 Task: Reset the filters.
Action: Mouse moved to (21, 128)
Screenshot: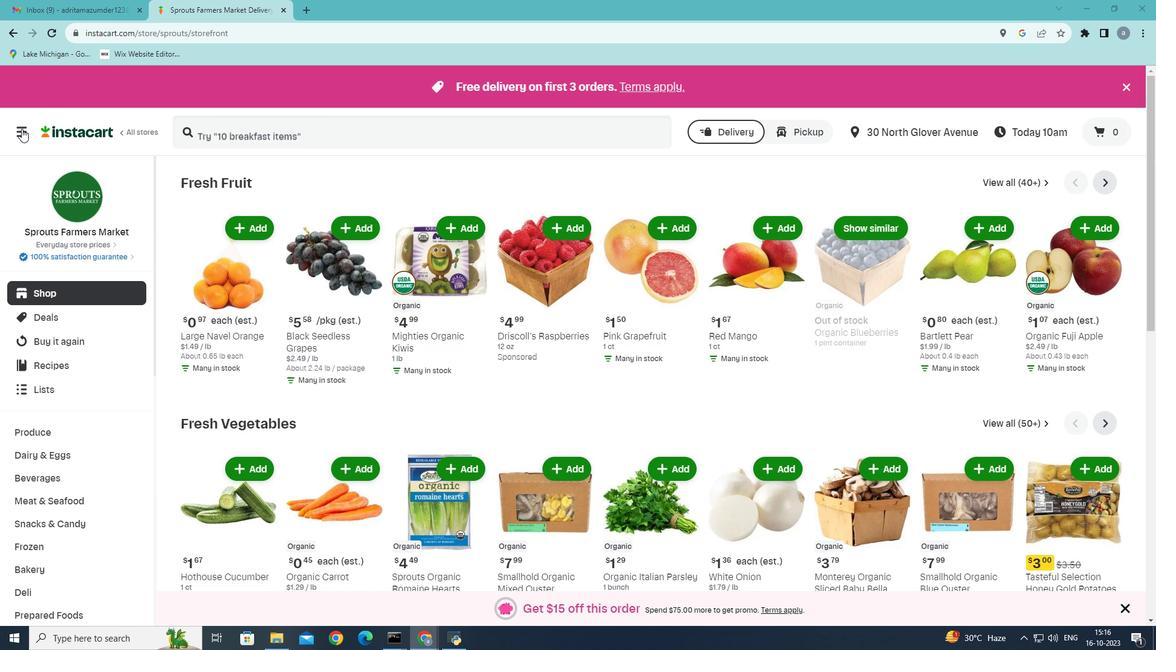 
Action: Mouse pressed left at (21, 128)
Screenshot: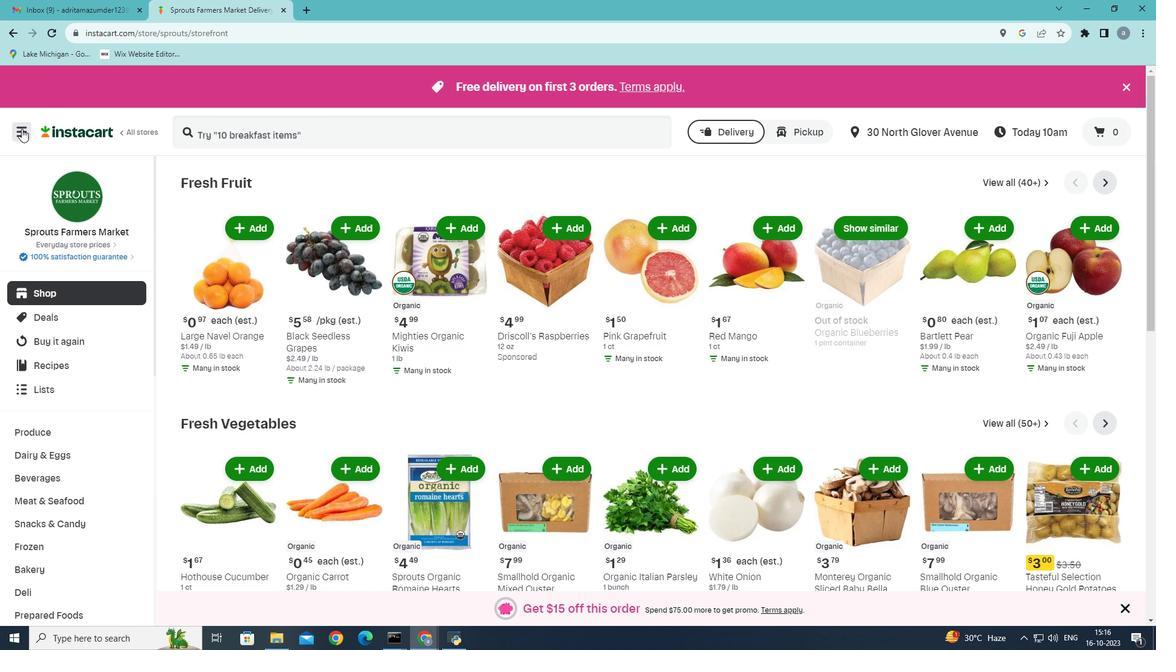 
Action: Mouse moved to (53, 351)
Screenshot: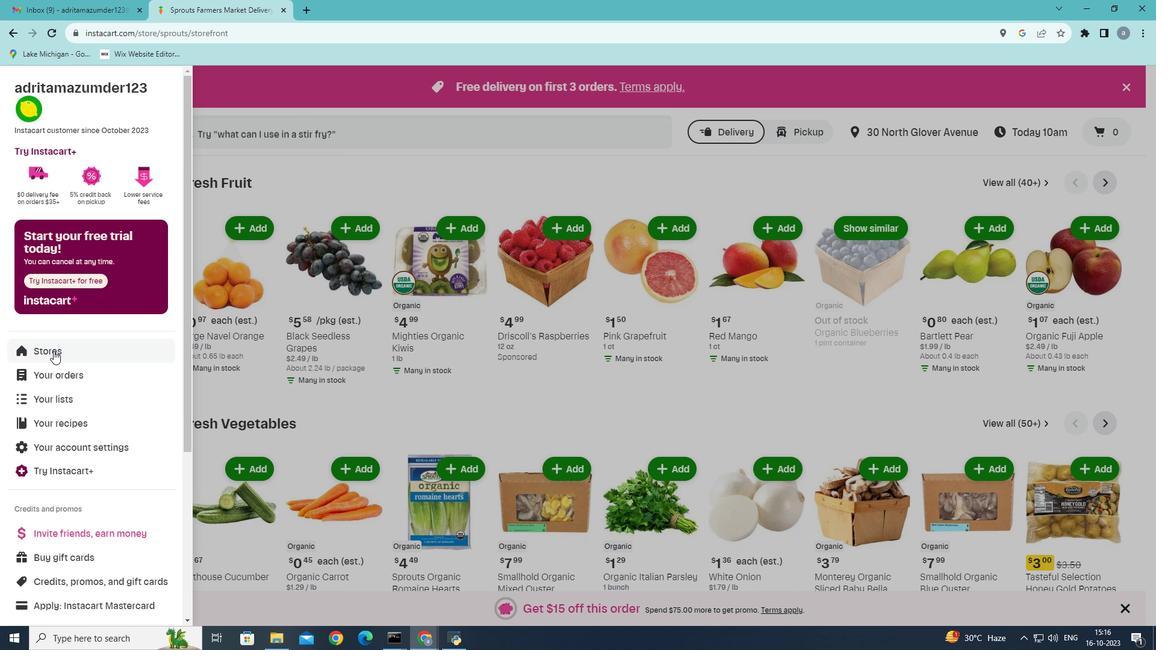 
Action: Mouse pressed left at (53, 351)
Screenshot: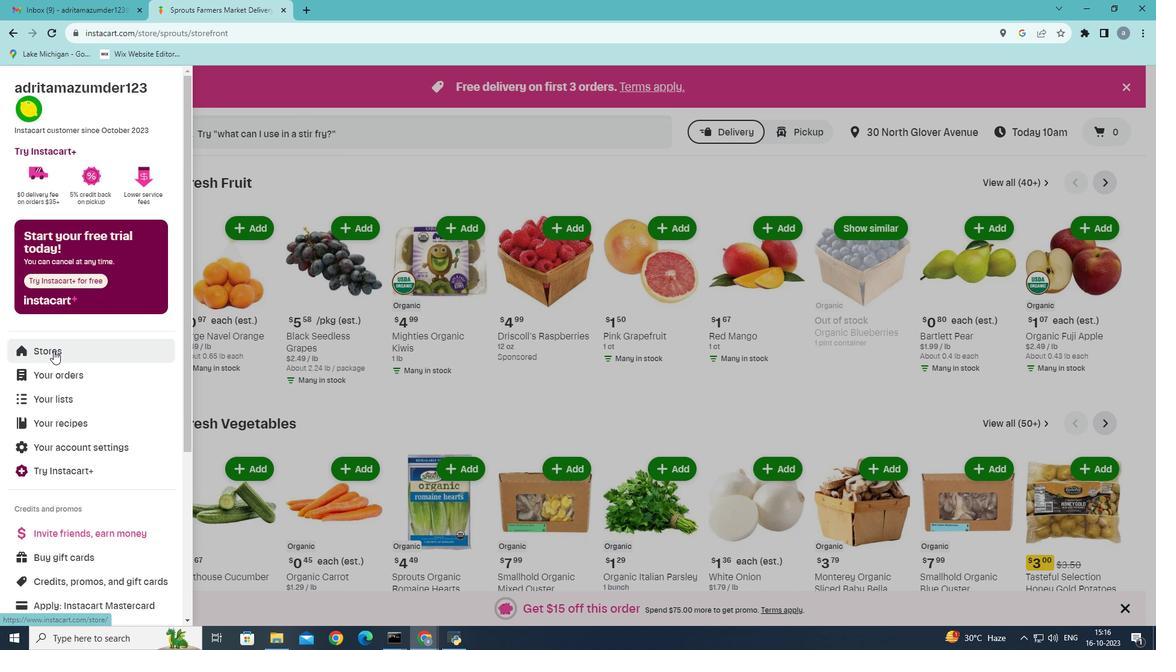 
Action: Mouse moved to (274, 140)
Screenshot: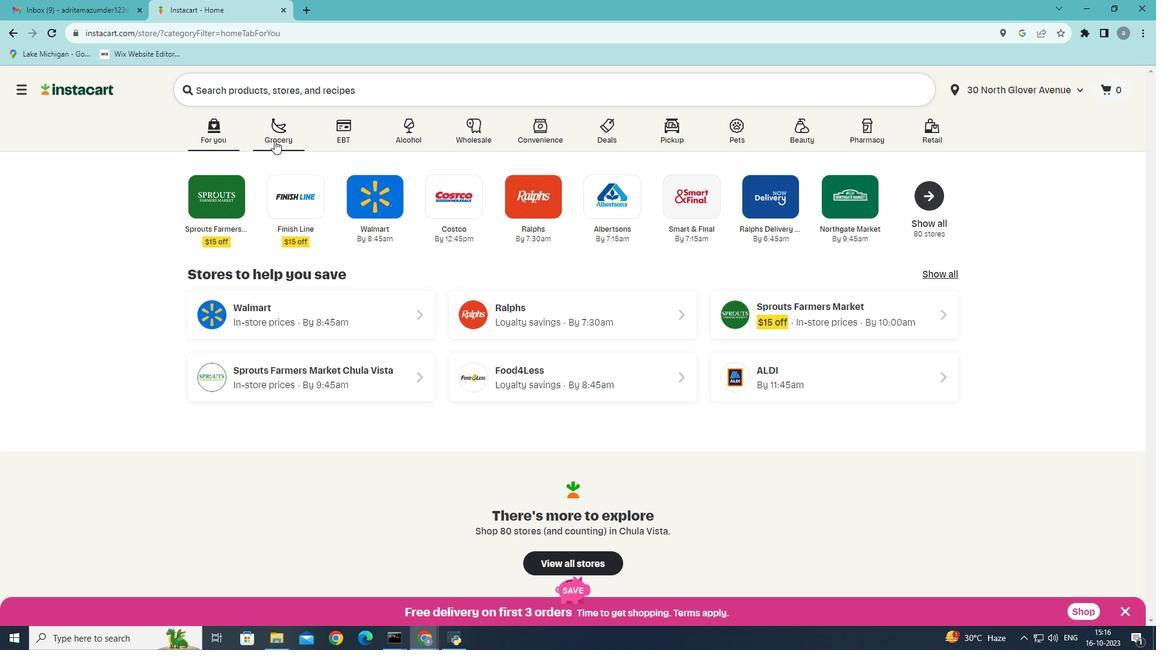 
Action: Mouse pressed left at (274, 140)
Screenshot: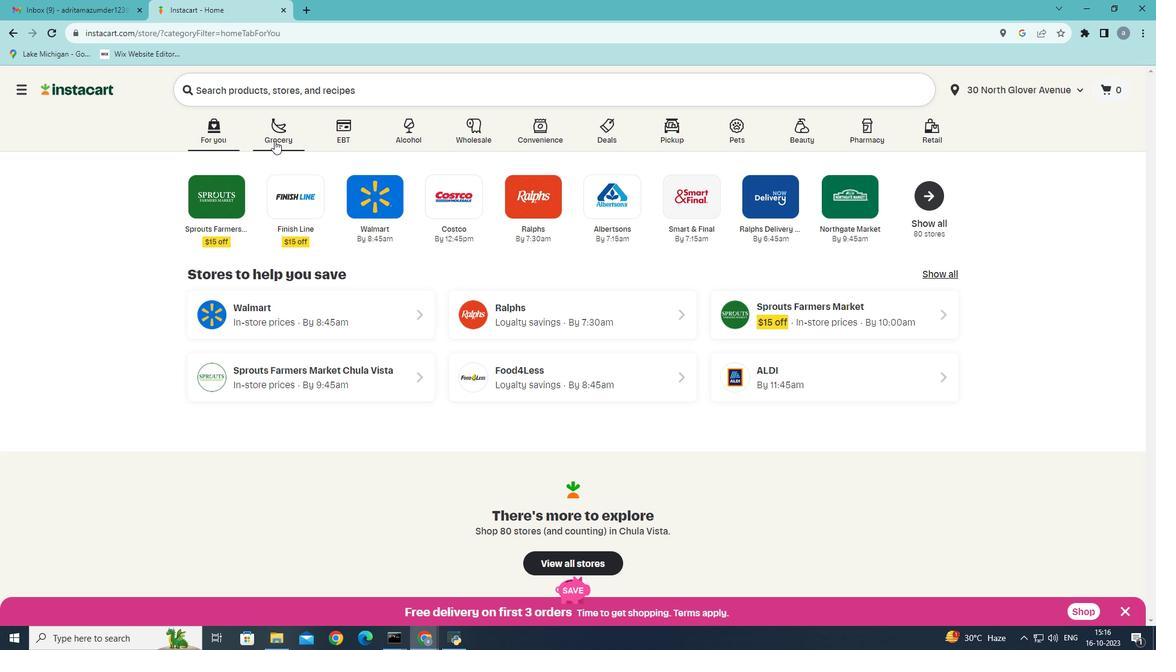 
Action: Mouse moved to (829, 269)
Screenshot: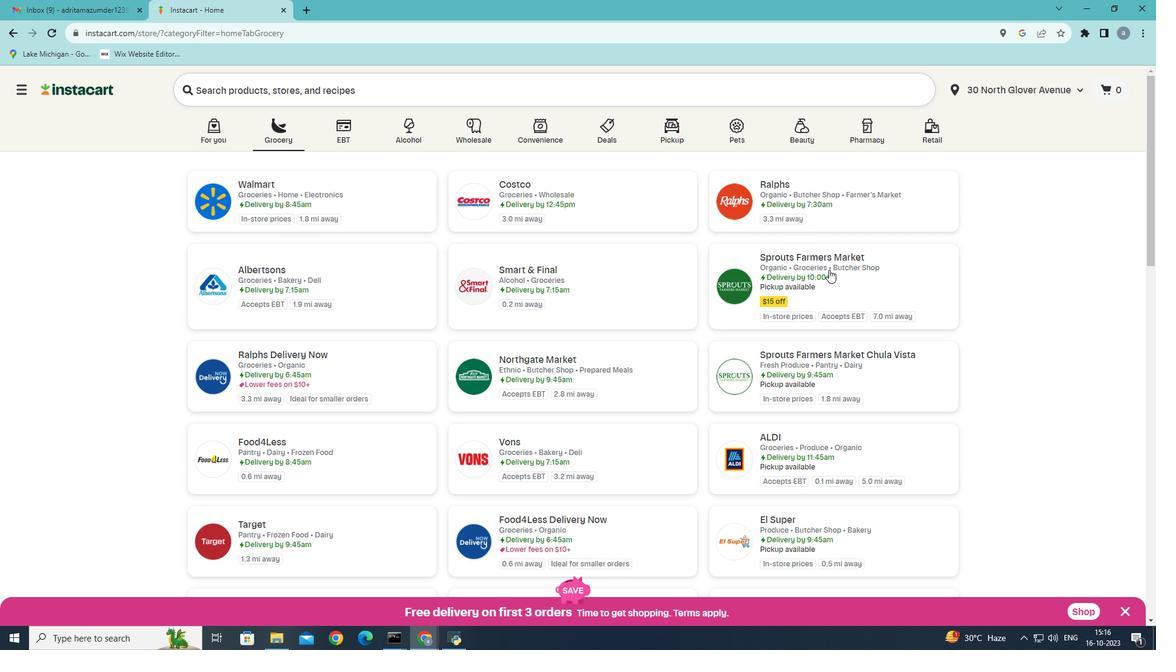 
Action: Mouse pressed left at (829, 269)
Screenshot: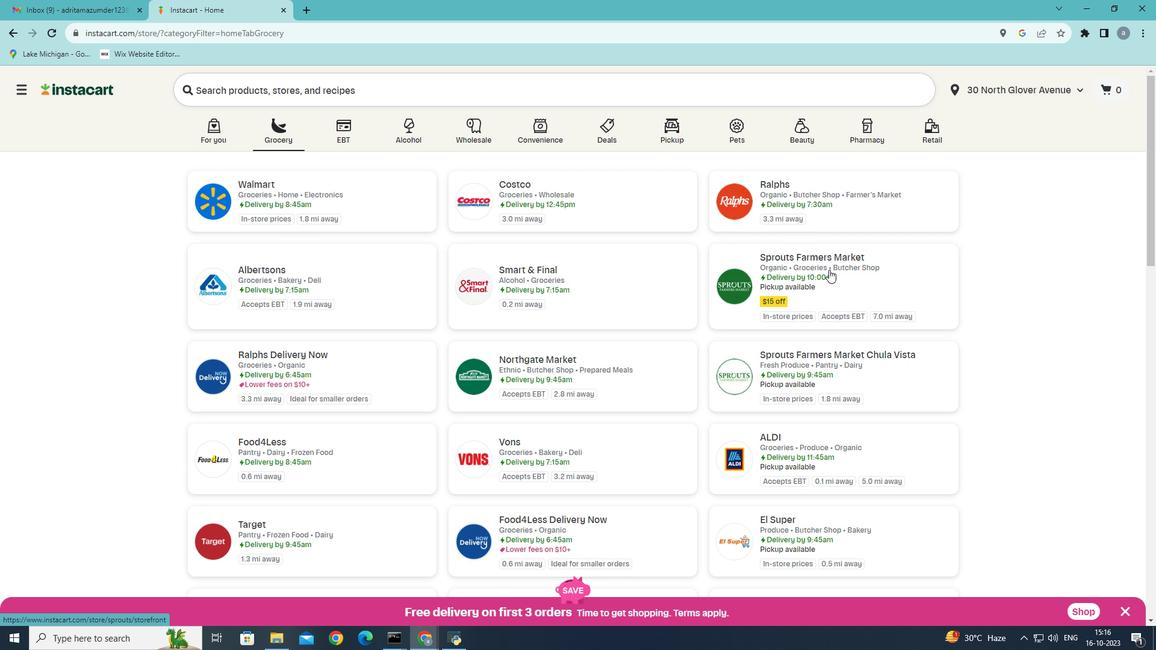 
Action: Mouse moved to (69, 501)
Screenshot: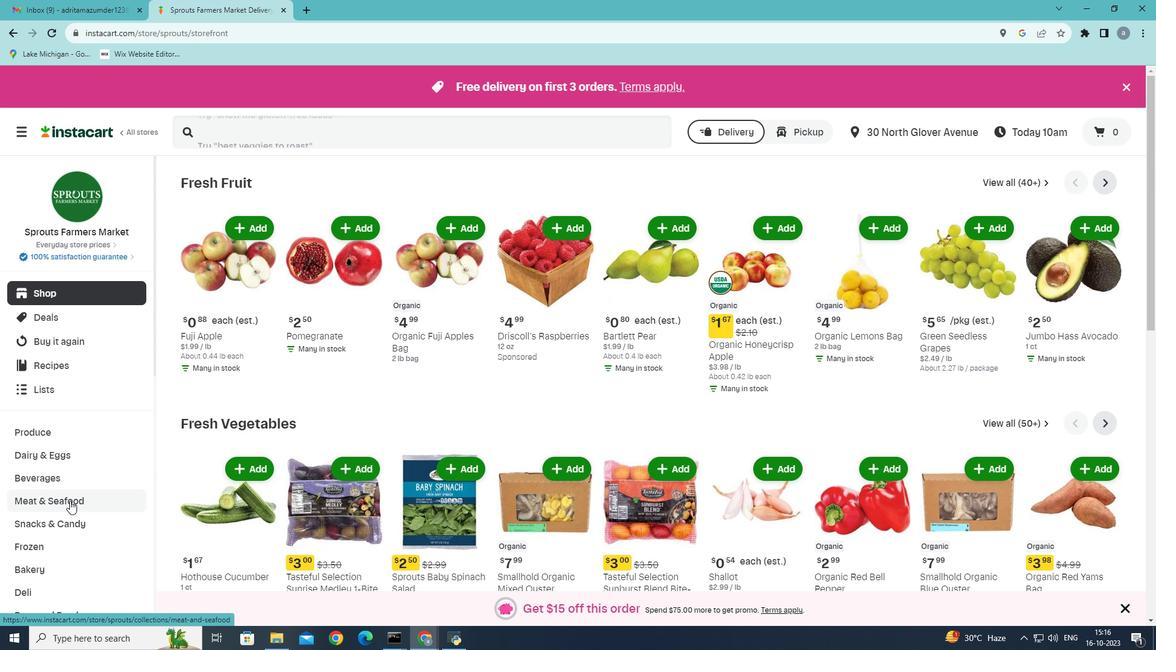 
Action: Mouse pressed left at (69, 501)
Screenshot: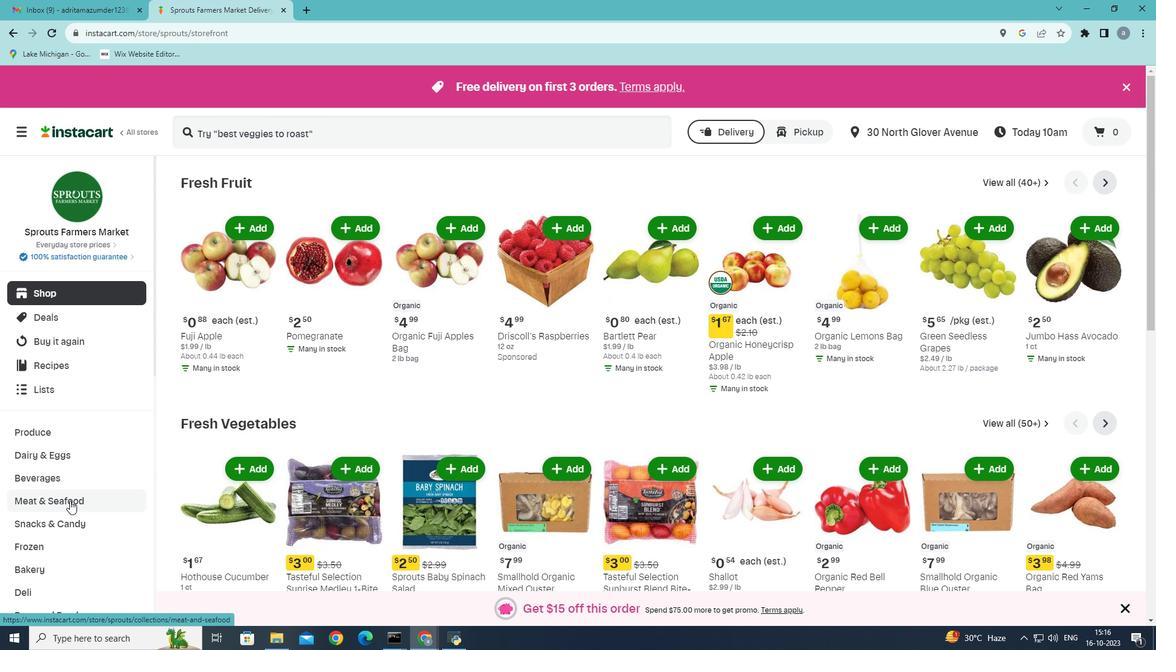 
Action: Mouse moved to (306, 209)
Screenshot: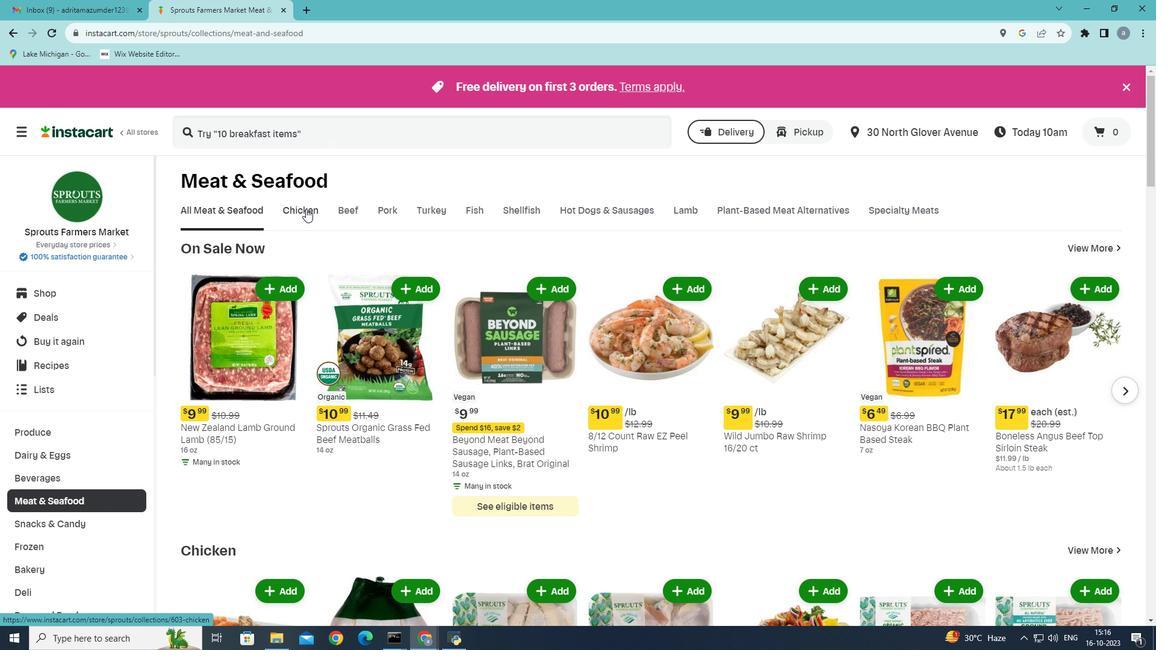 
Action: Mouse pressed left at (306, 209)
Screenshot: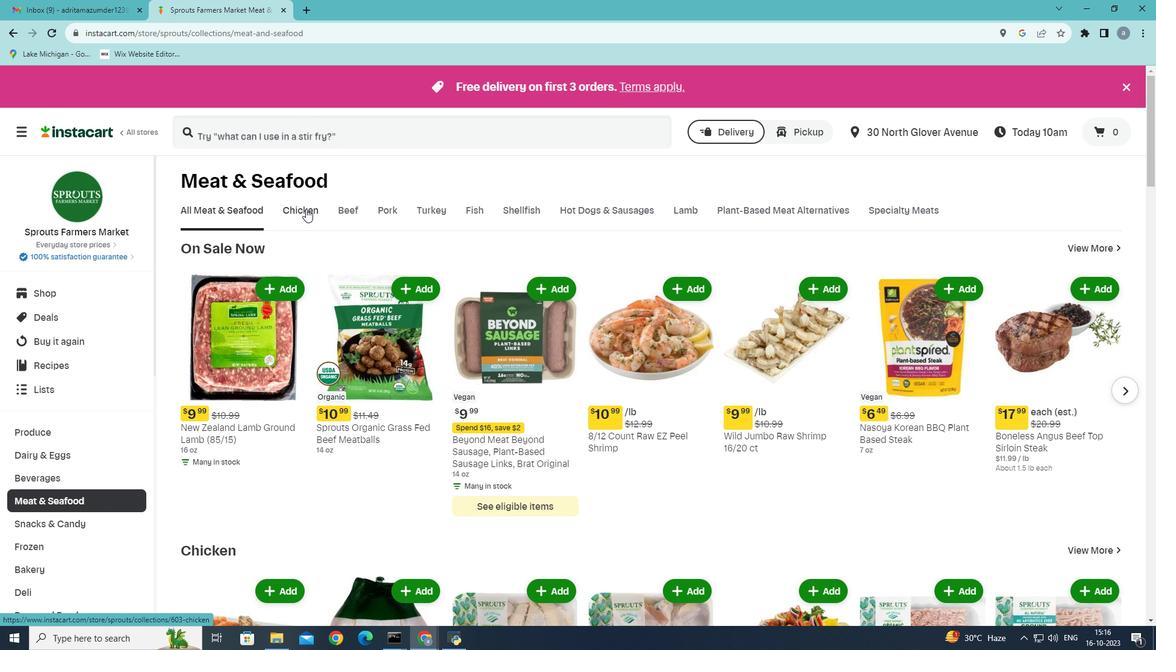 
Action: Mouse moved to (273, 263)
Screenshot: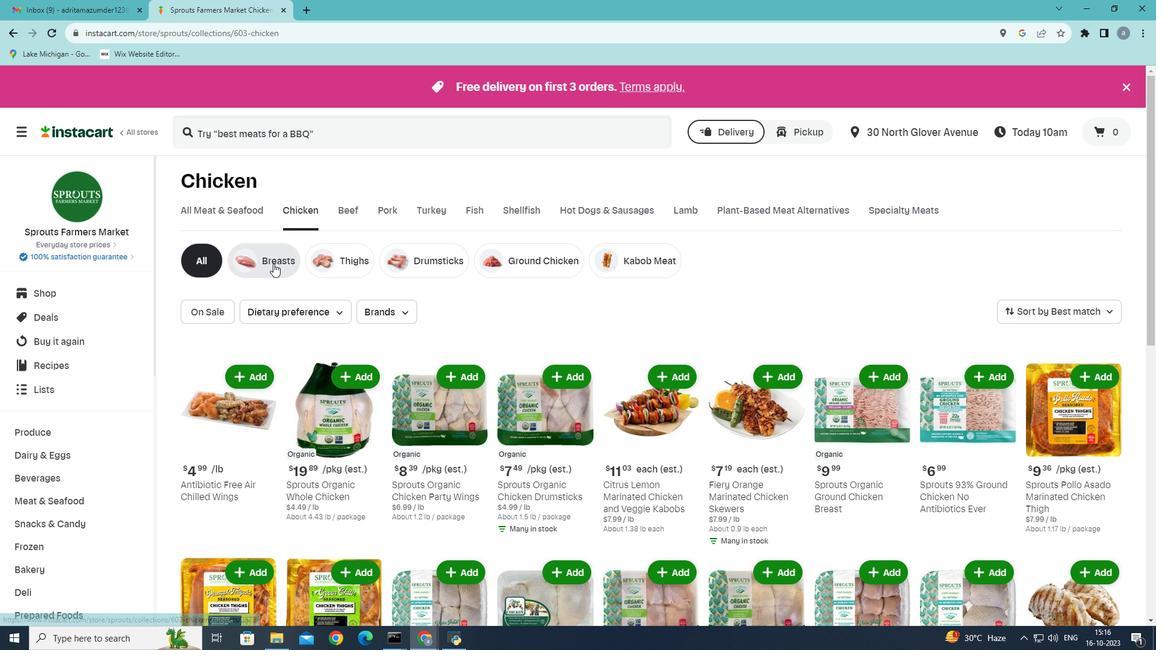 
Action: Mouse pressed left at (273, 263)
Screenshot: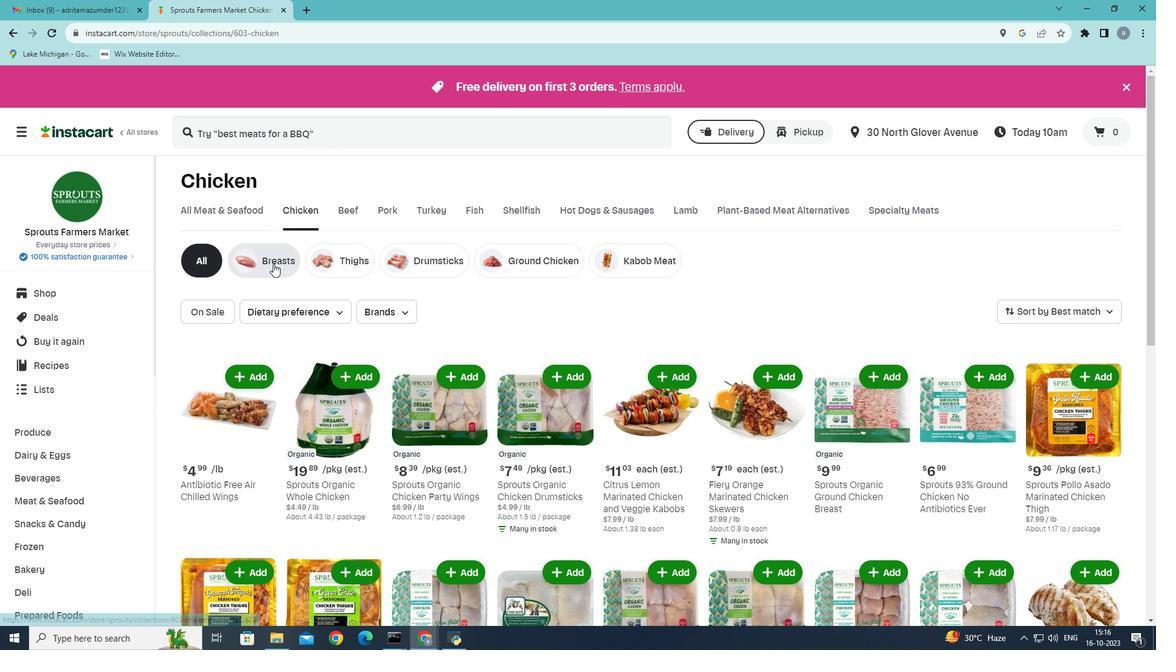 
Action: Mouse moved to (402, 321)
Screenshot: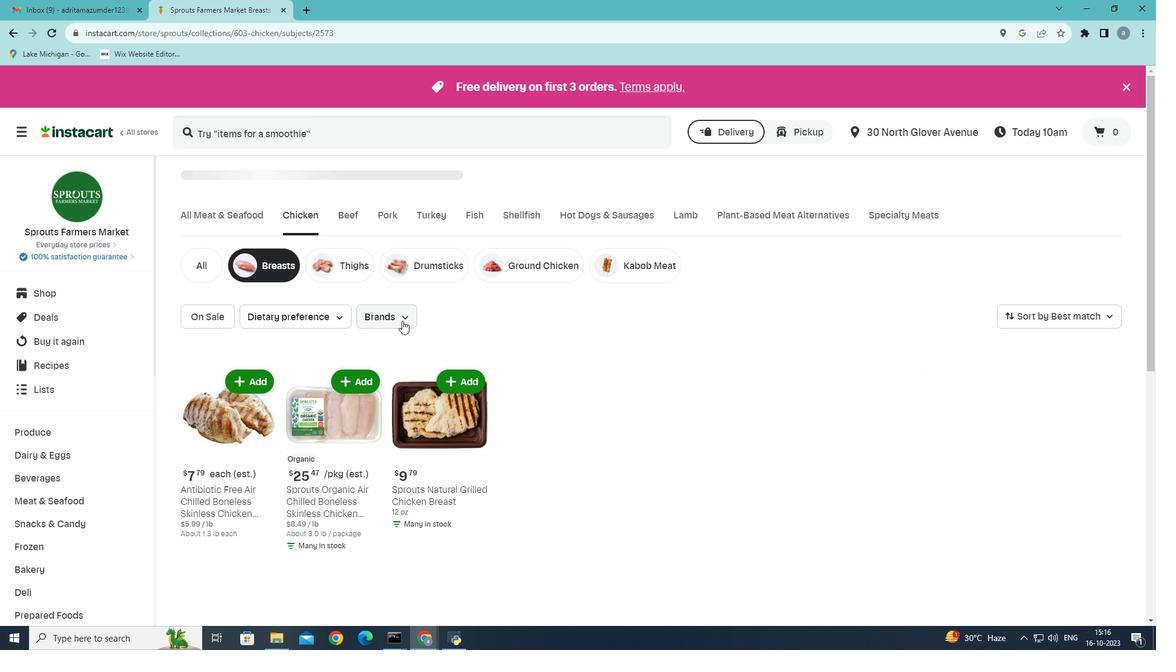 
Action: Mouse pressed left at (402, 321)
Screenshot: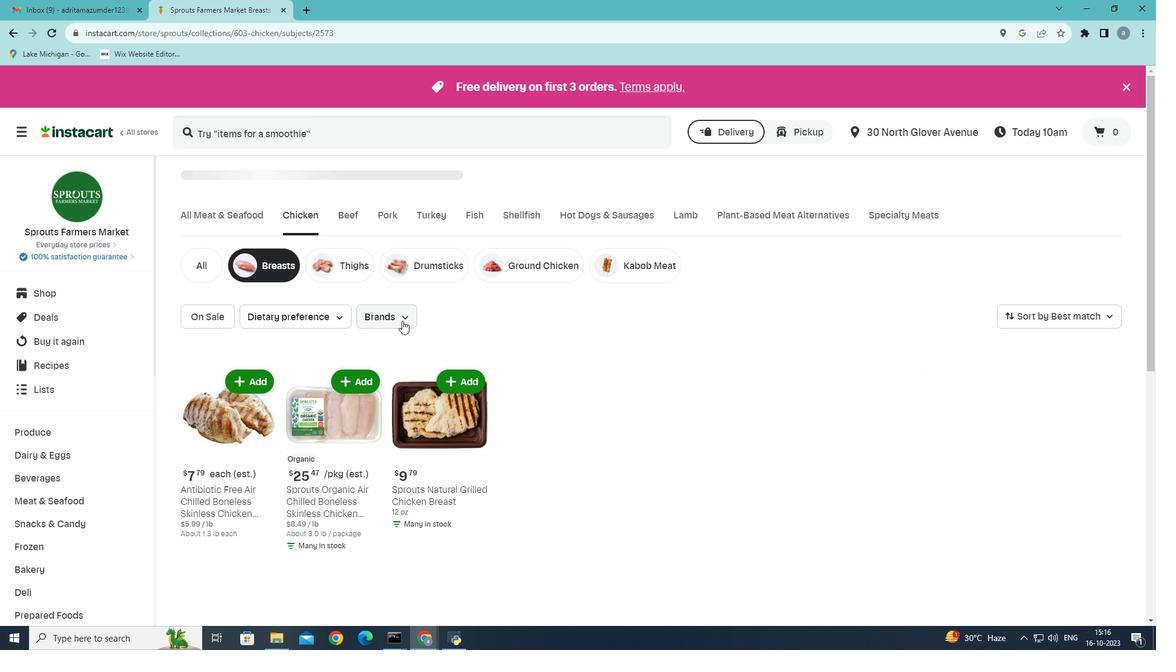 
Action: Mouse moved to (396, 402)
Screenshot: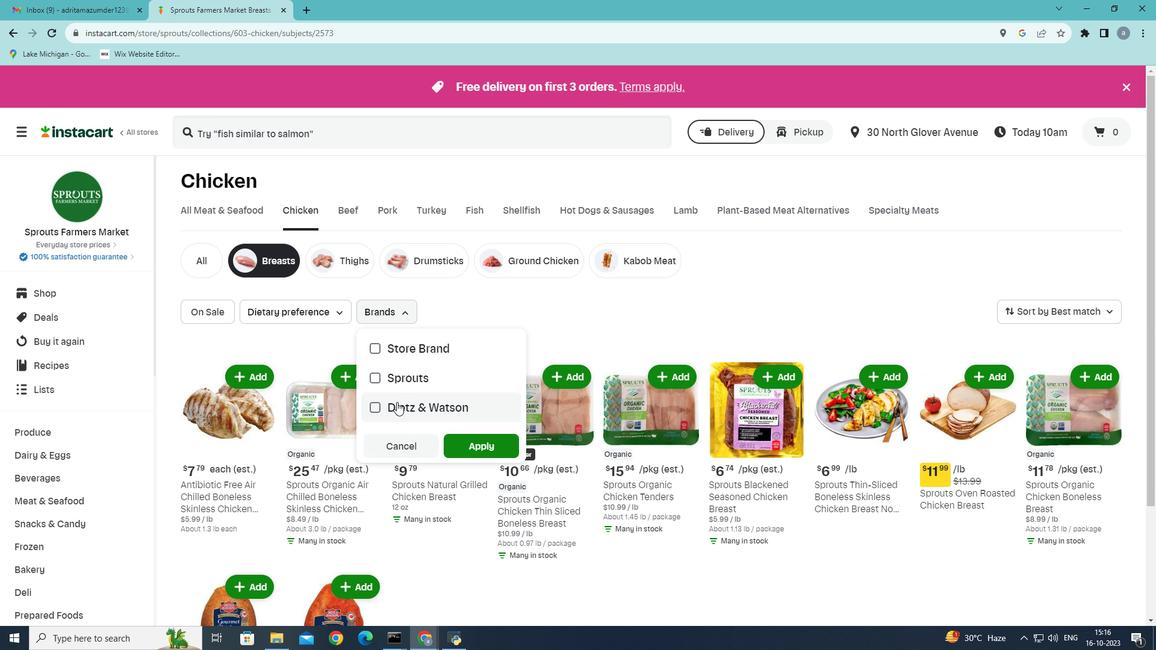 
Action: Mouse pressed left at (396, 402)
Screenshot: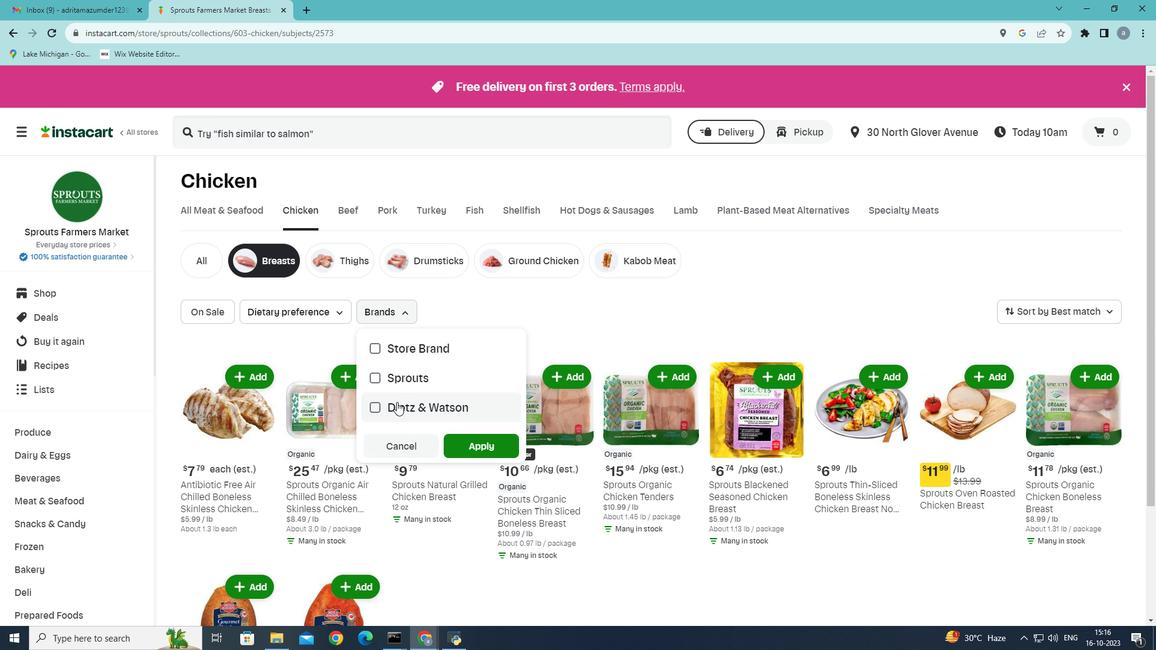 
Action: Mouse moved to (474, 447)
Screenshot: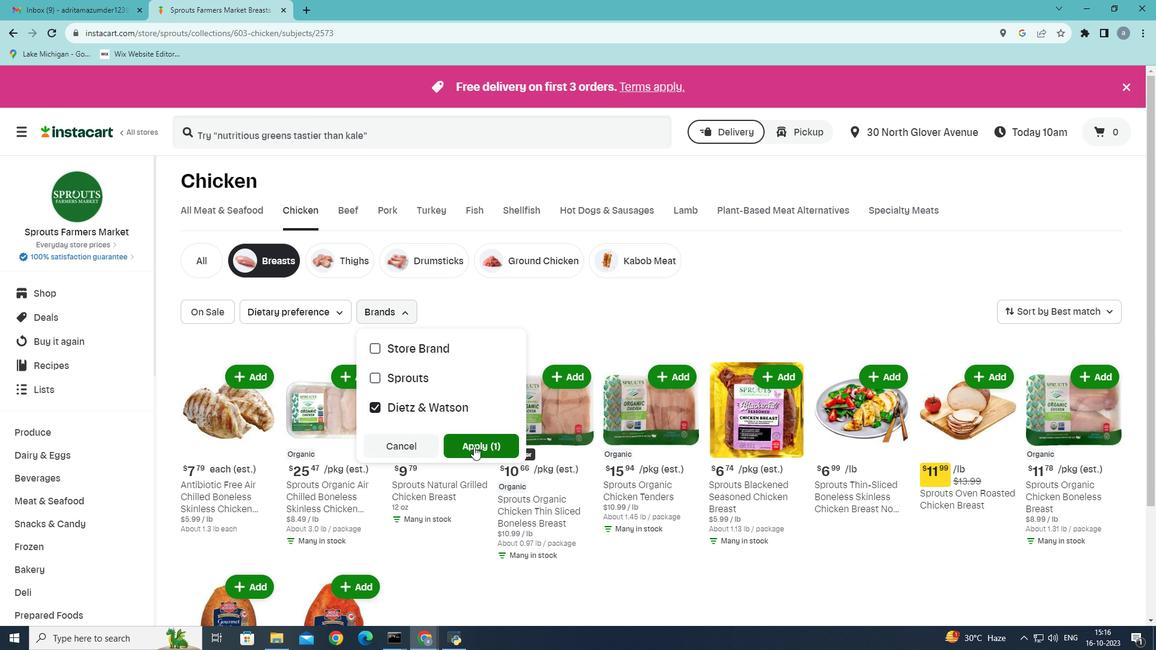 
Action: Mouse pressed left at (474, 447)
Screenshot: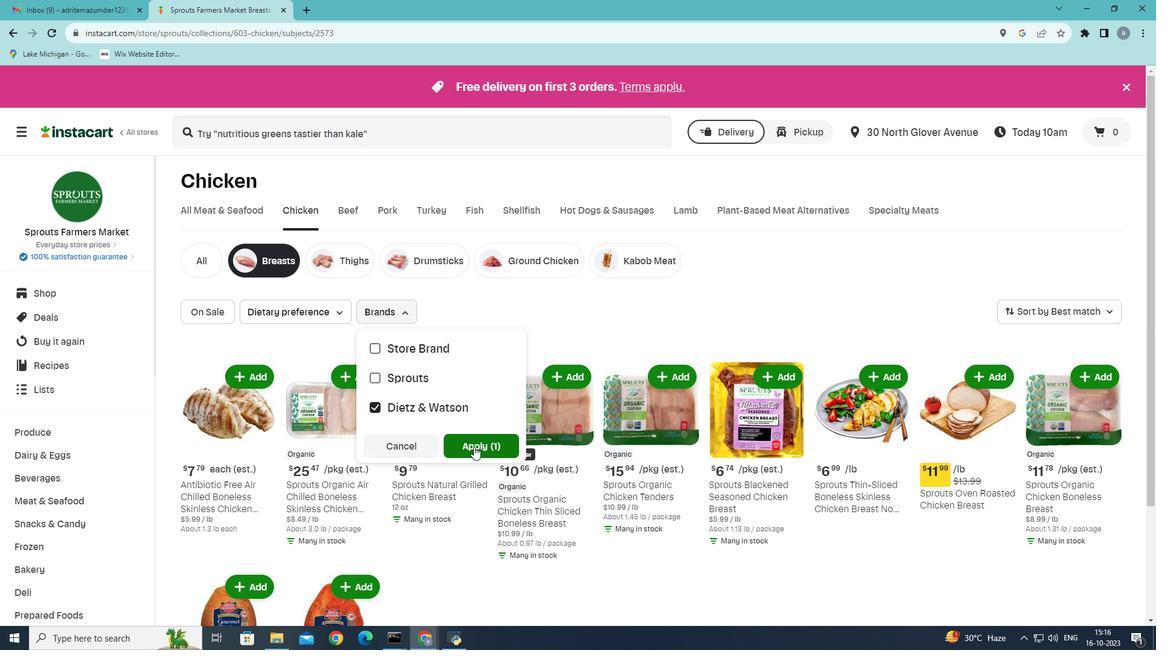
Action: Mouse moved to (440, 312)
Screenshot: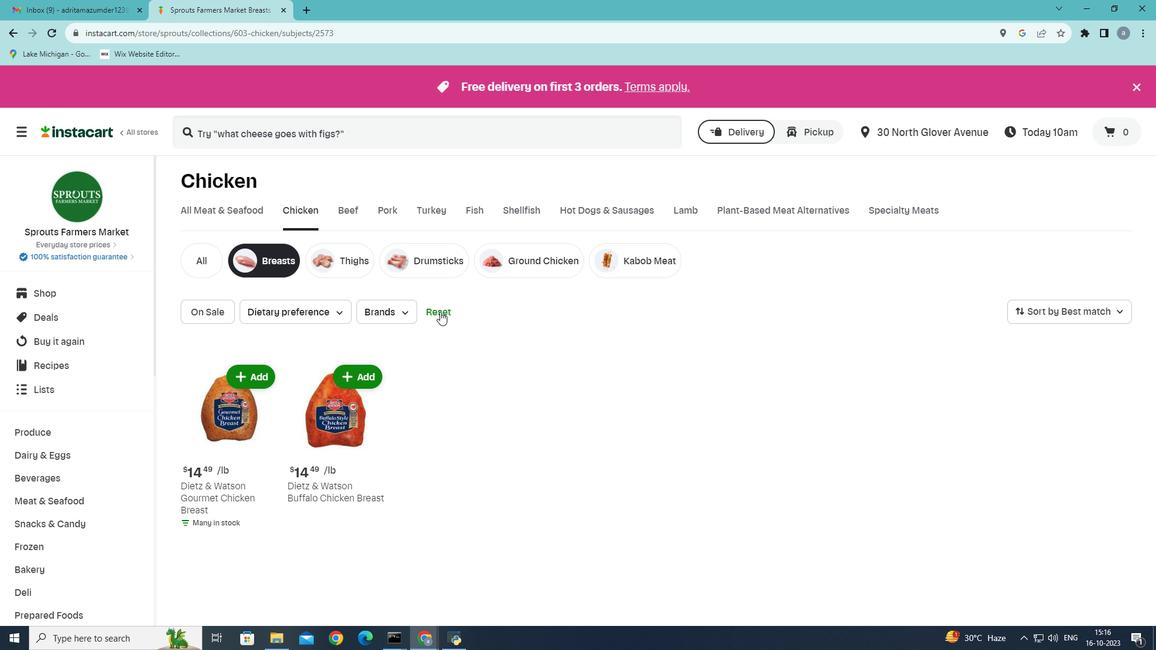 
Action: Mouse pressed left at (440, 312)
Screenshot: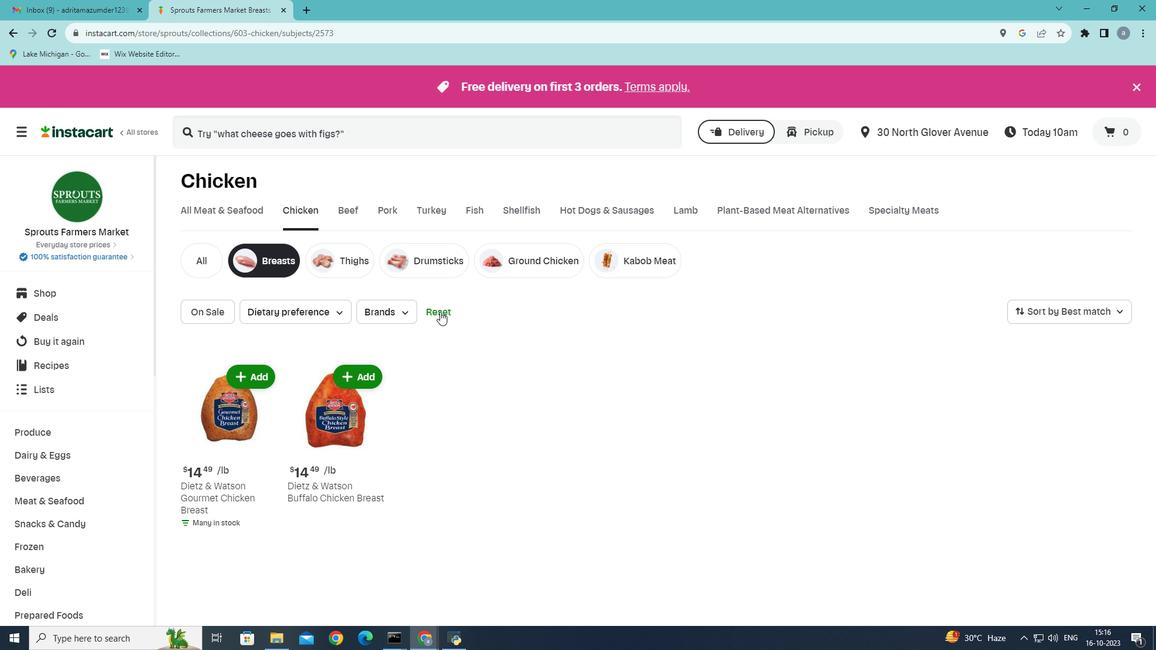 
Action: Mouse moved to (420, 311)
Screenshot: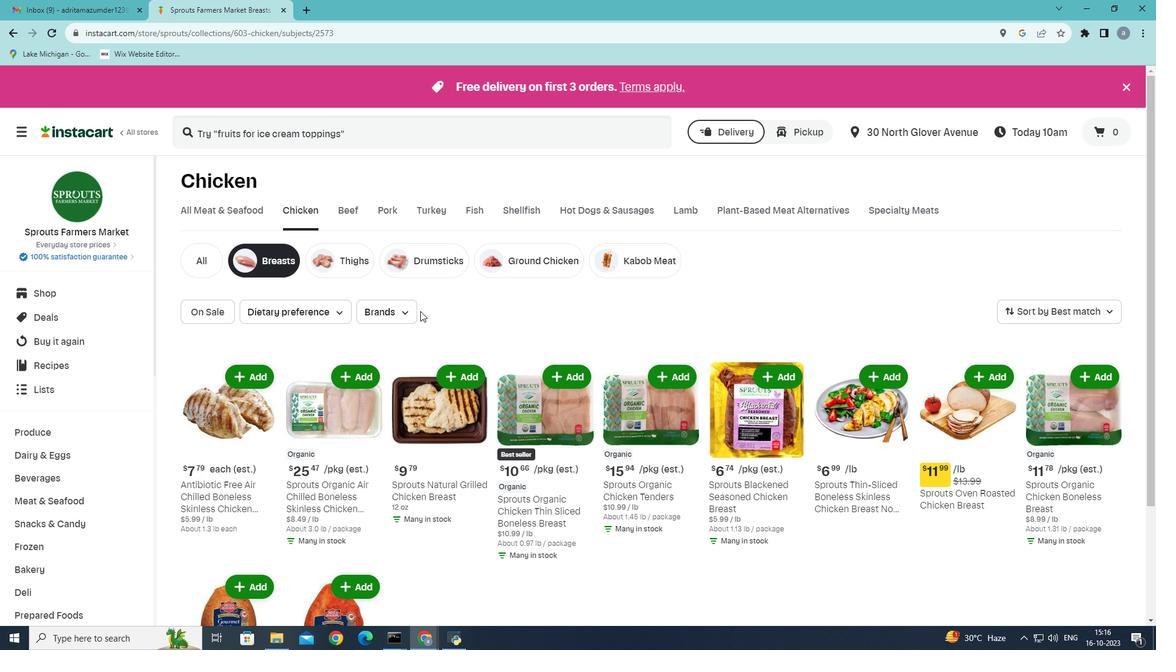 
